 Task: Select different fields to display in the dashboard
Action: Mouse moved to (188, 174)
Screenshot: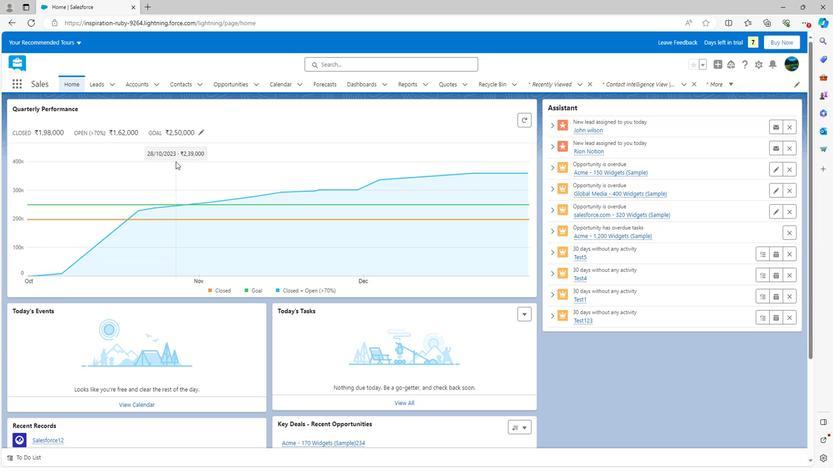 
Action: Mouse scrolled (188, 173) with delta (0, 0)
Screenshot: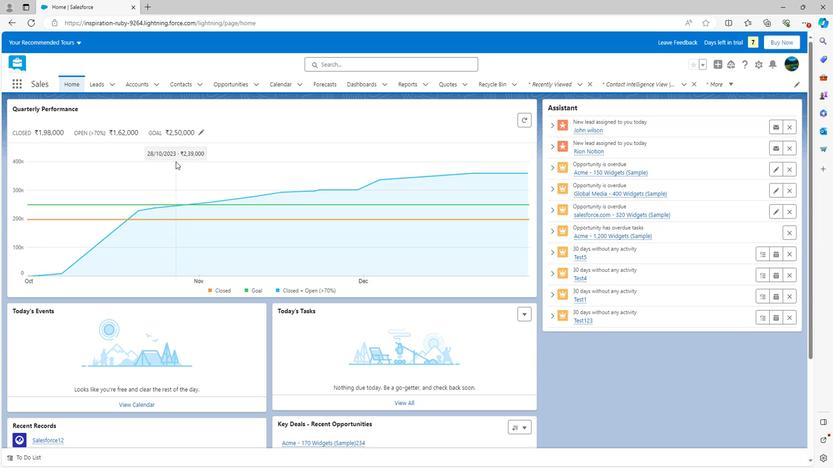 
Action: Mouse moved to (188, 175)
Screenshot: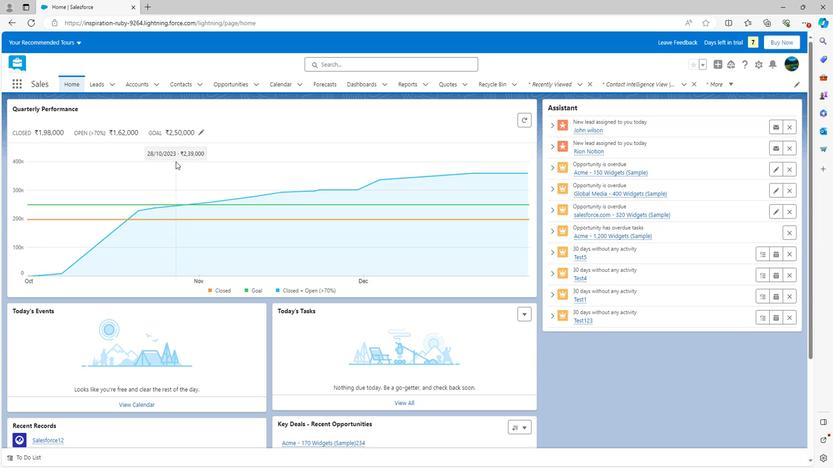 
Action: Mouse scrolled (188, 175) with delta (0, 0)
Screenshot: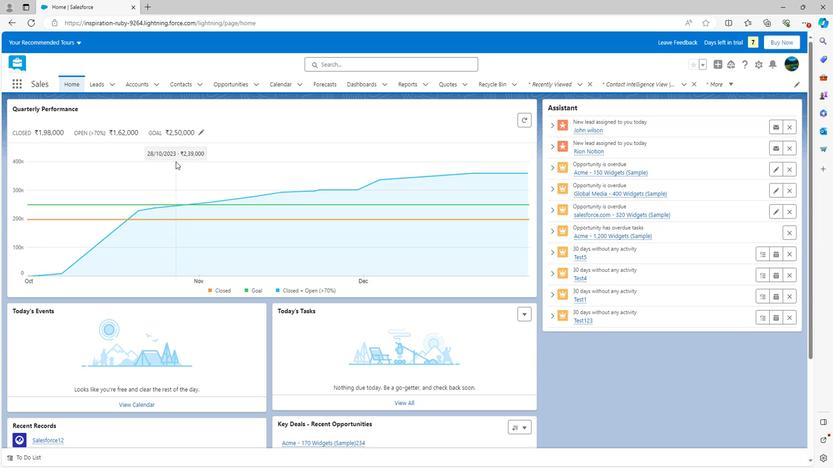 
Action: Mouse scrolled (188, 175) with delta (0, 0)
Screenshot: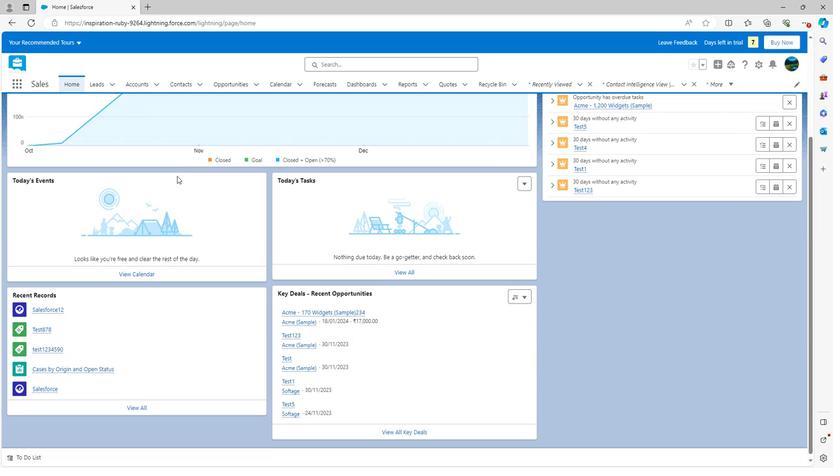 
Action: Mouse scrolled (188, 175) with delta (0, 0)
Screenshot: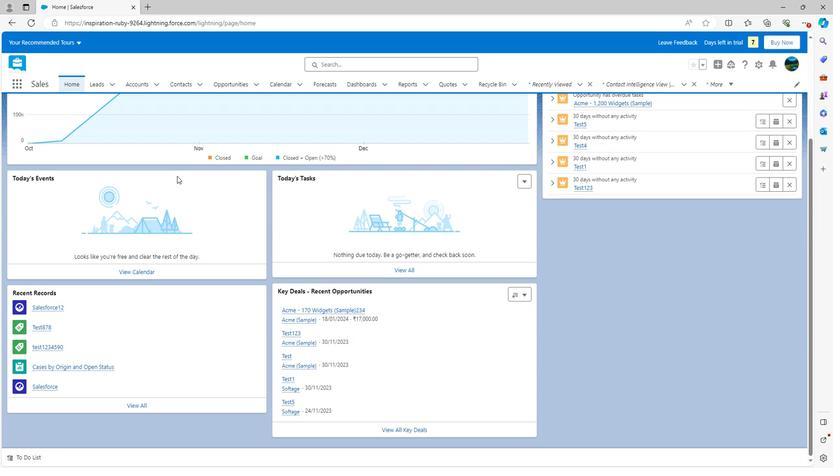 
Action: Mouse scrolled (188, 175) with delta (0, 0)
Screenshot: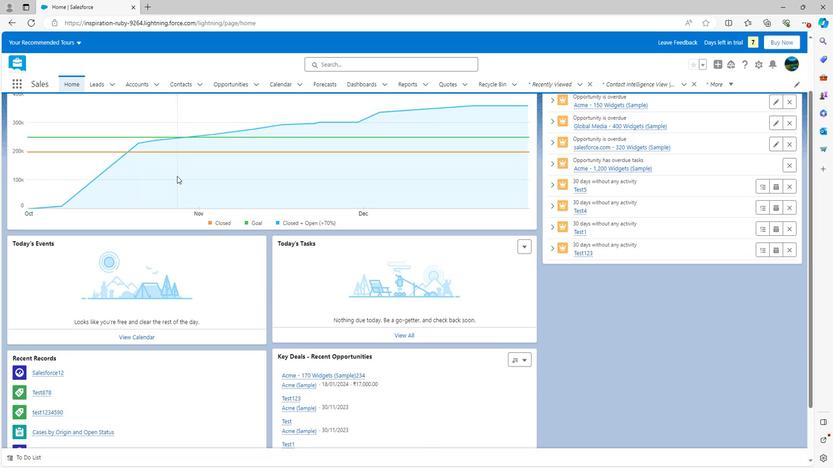 
Action: Mouse scrolled (188, 175) with delta (0, 0)
Screenshot: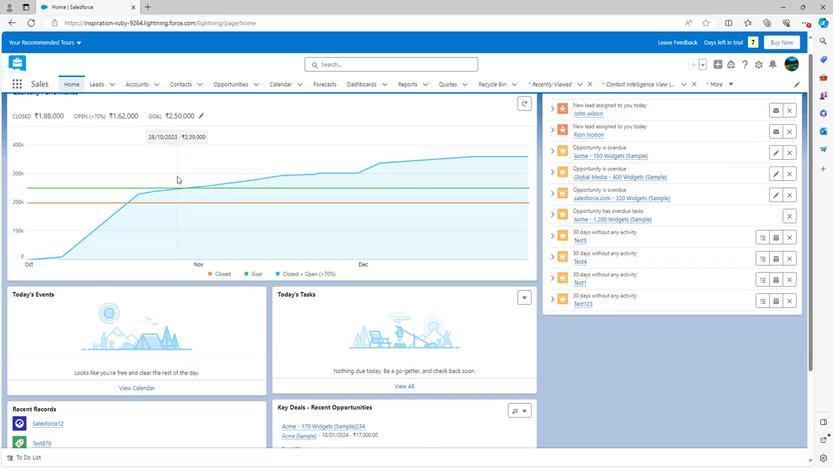 
Action: Mouse scrolled (188, 175) with delta (0, 0)
Screenshot: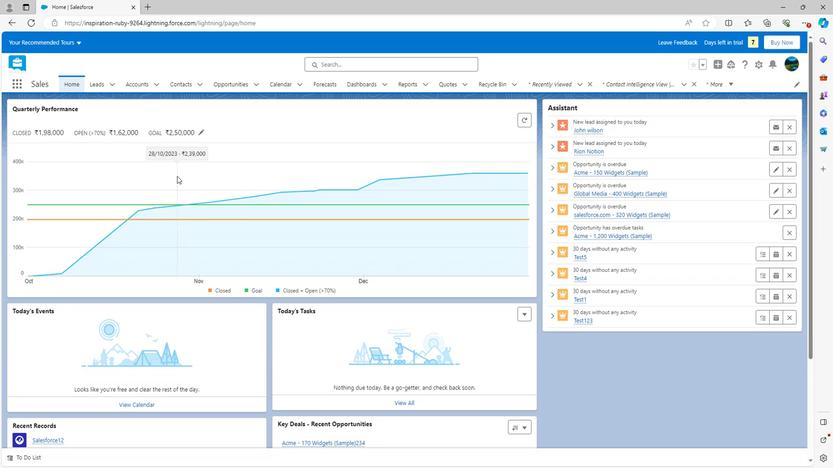 
Action: Mouse moved to (363, 87)
Screenshot: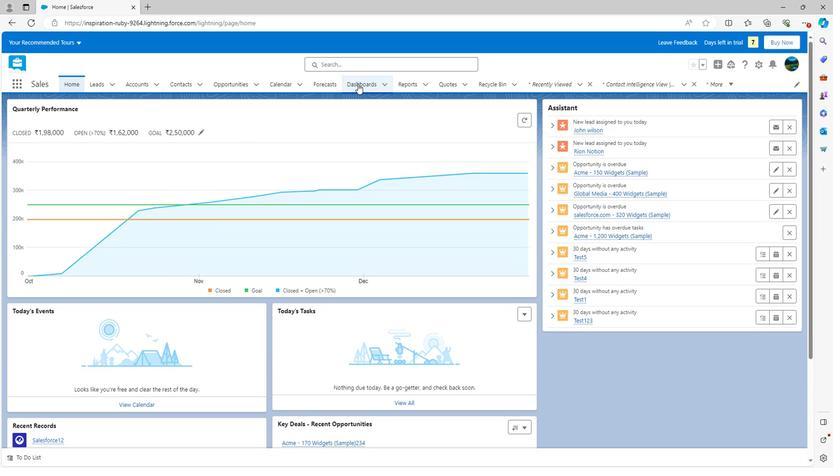 
Action: Mouse pressed left at (363, 87)
Screenshot: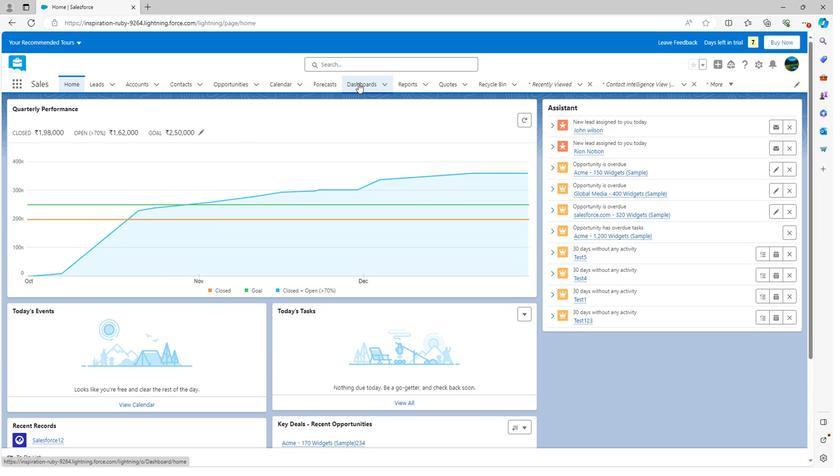 
Action: Mouse moved to (786, 119)
Screenshot: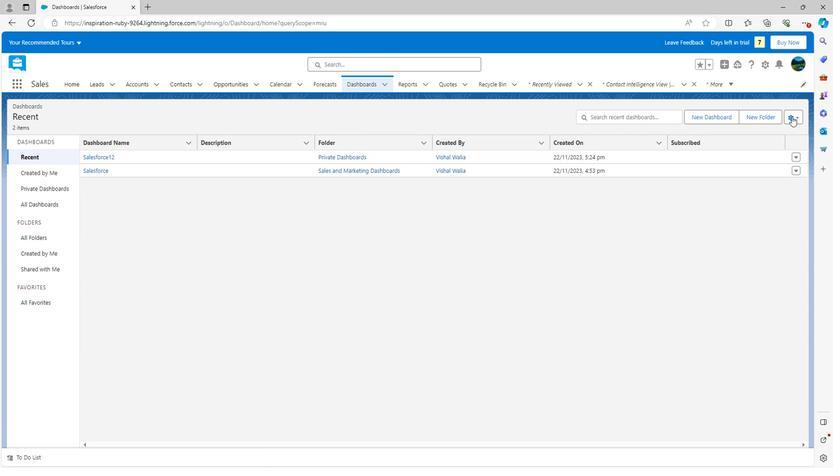 
Action: Mouse pressed left at (786, 119)
Screenshot: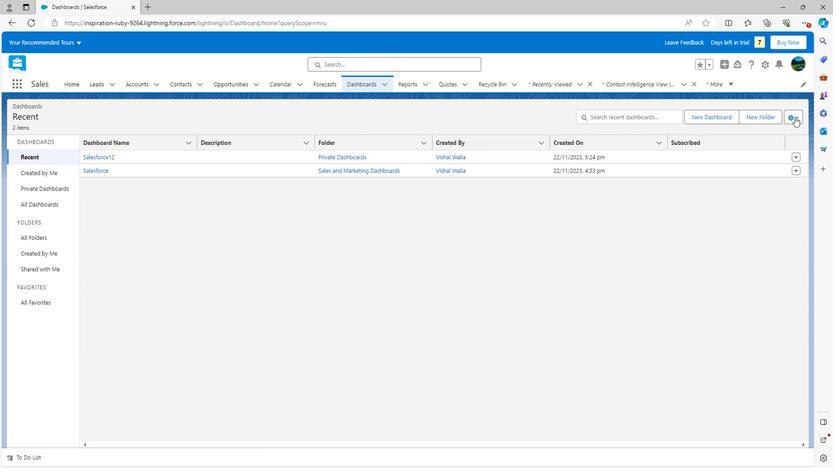 
Action: Mouse moved to (765, 134)
Screenshot: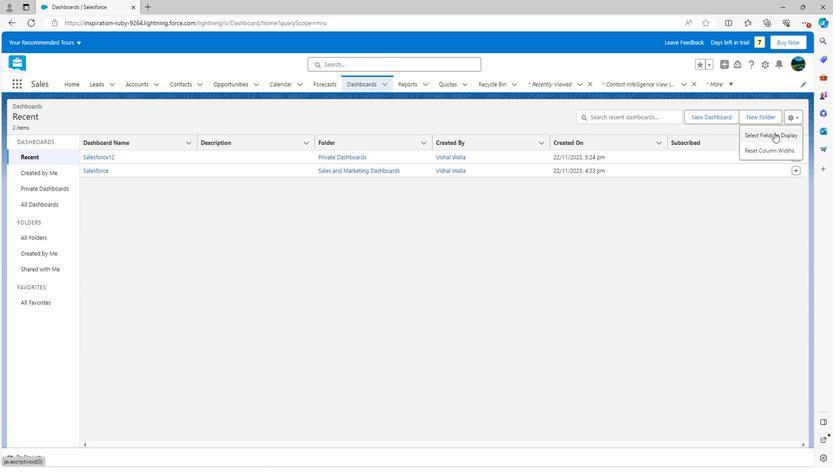 
Action: Mouse pressed left at (765, 134)
Screenshot: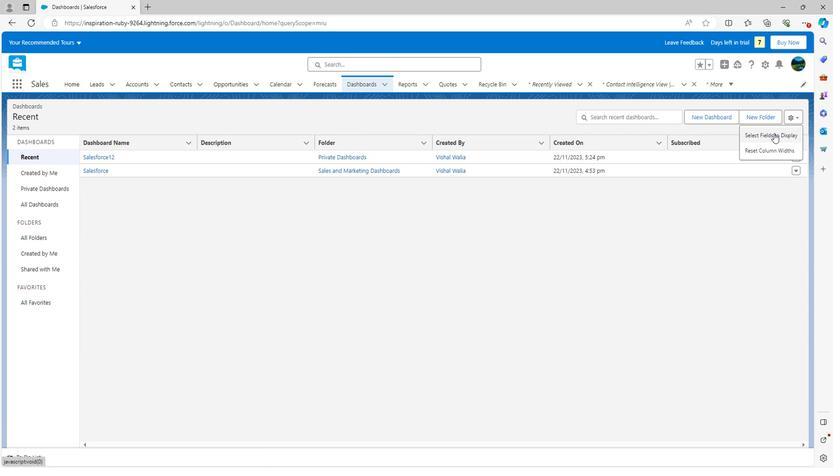
Action: Mouse moved to (306, 225)
Screenshot: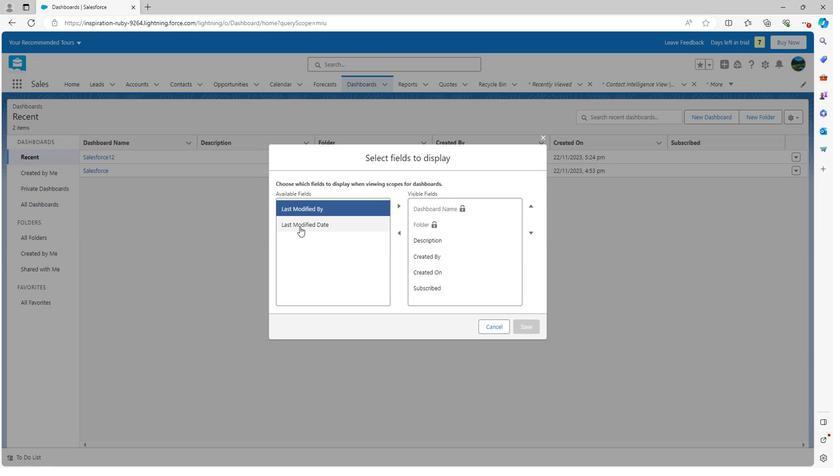 
Action: Mouse pressed left at (306, 225)
Screenshot: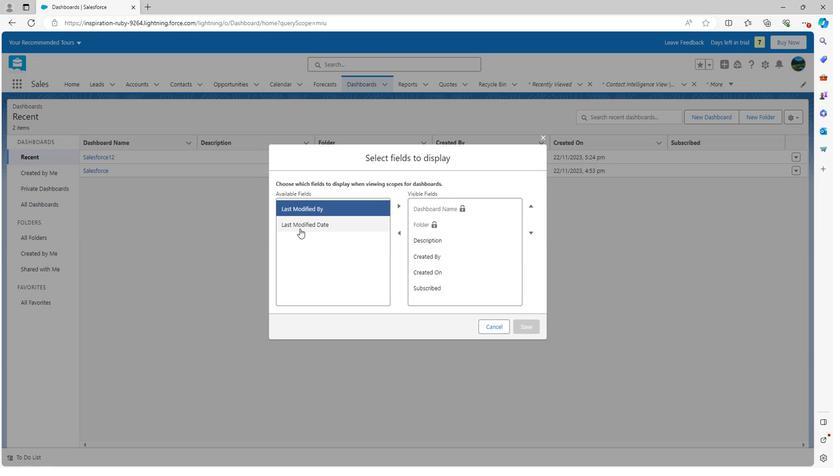 
Action: Mouse moved to (403, 204)
Screenshot: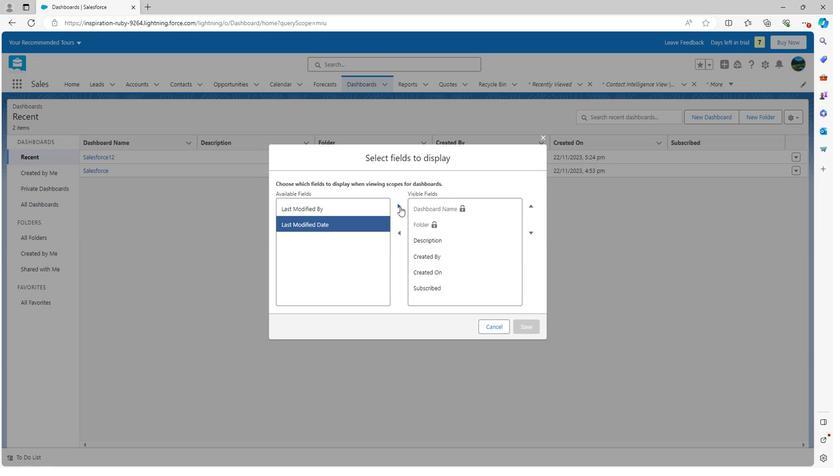 
Action: Mouse pressed left at (403, 204)
Screenshot: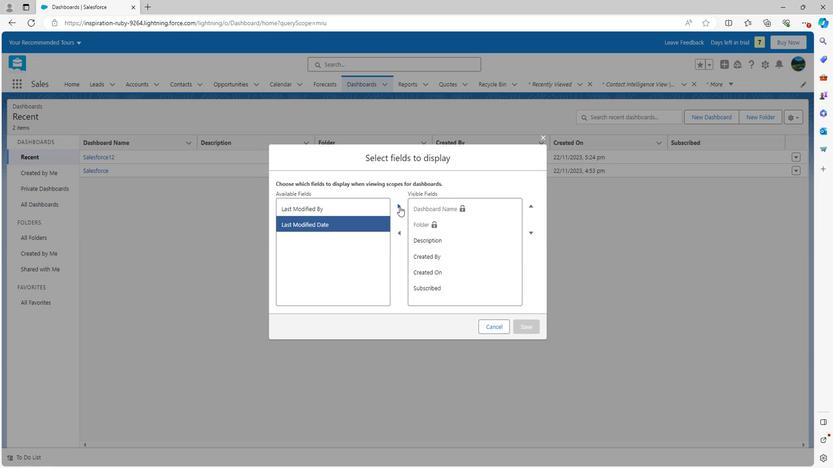 
Action: Mouse moved to (433, 253)
Screenshot: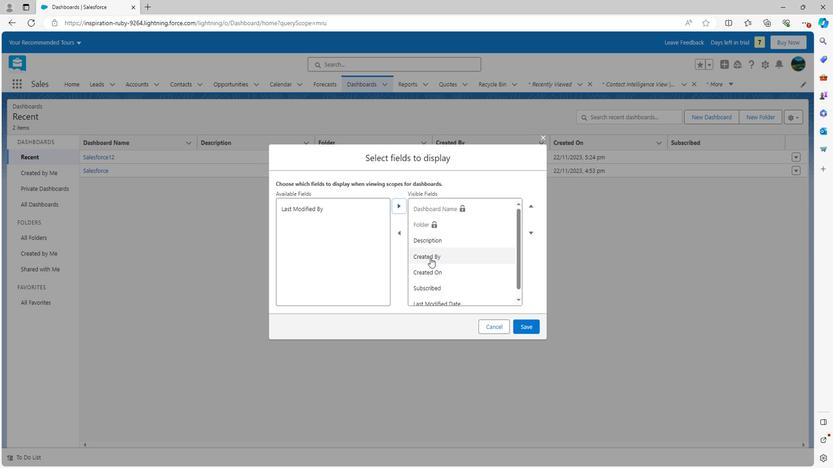
Action: Mouse pressed left at (433, 253)
Screenshot: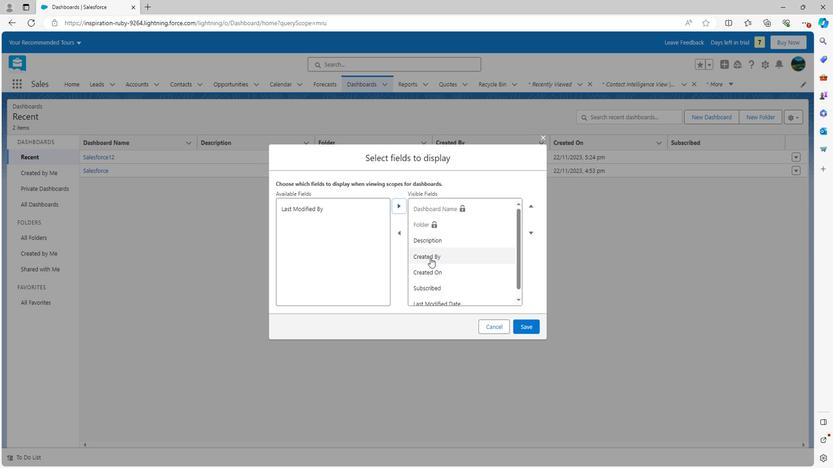 
Action: Mouse moved to (403, 226)
Screenshot: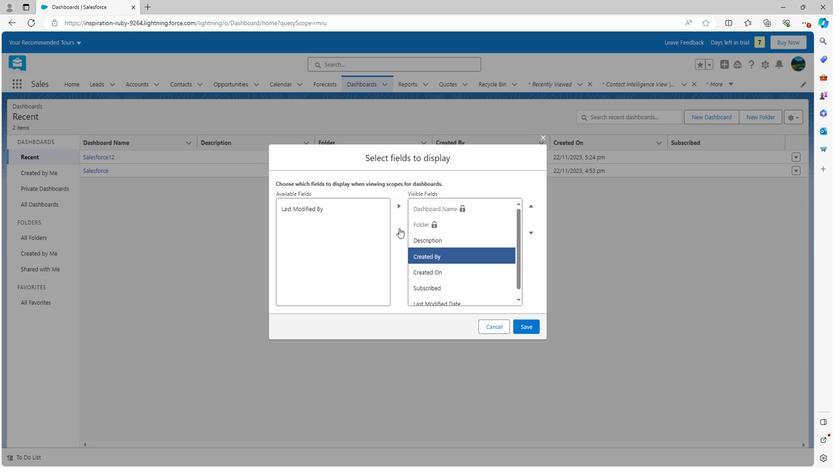 
Action: Mouse pressed left at (403, 226)
Screenshot: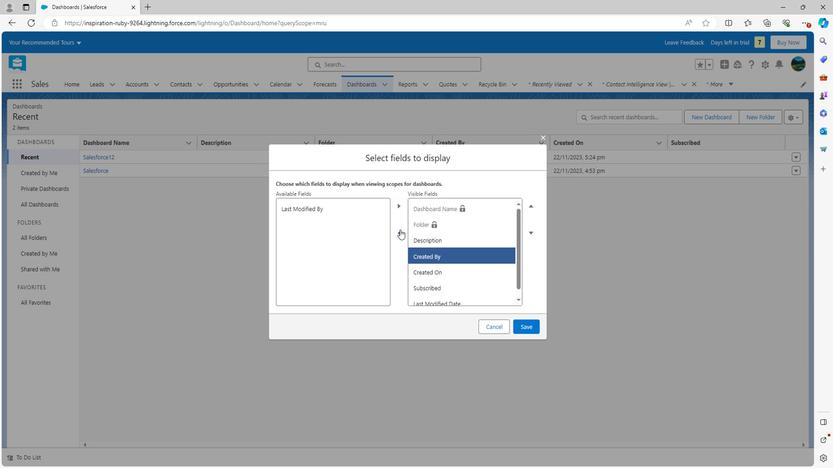 
Action: Mouse moved to (429, 261)
Screenshot: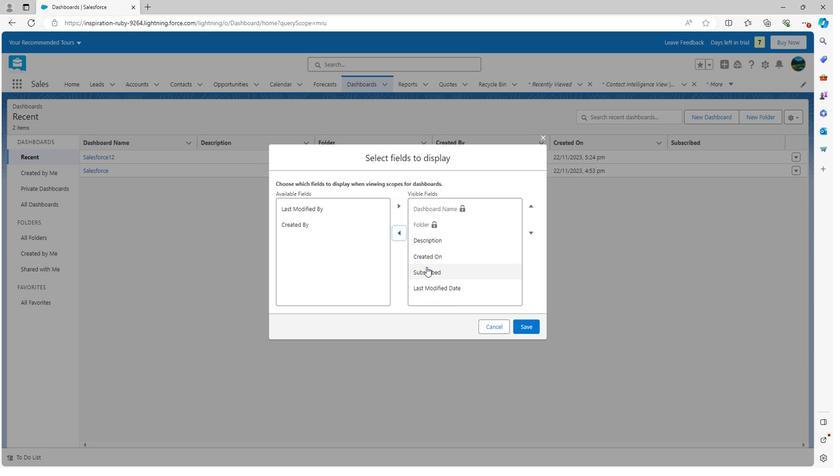 
Action: Mouse scrolled (429, 261) with delta (0, 0)
Screenshot: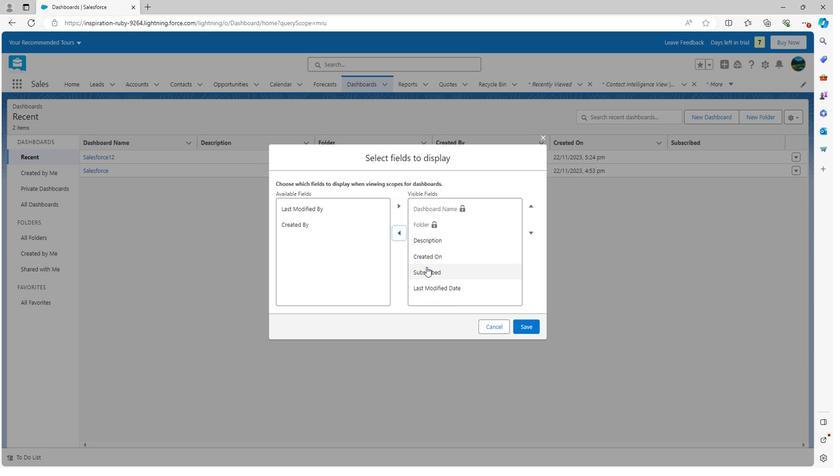 
Action: Mouse scrolled (429, 261) with delta (0, 0)
Screenshot: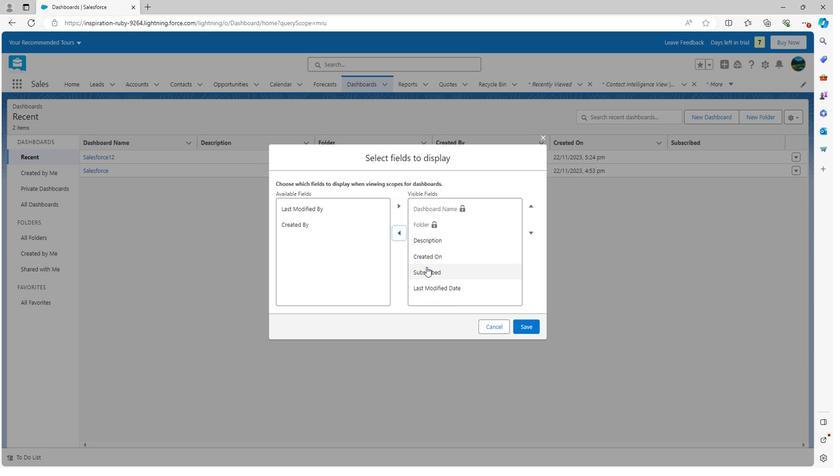 
Action: Mouse scrolled (429, 261) with delta (0, 0)
Screenshot: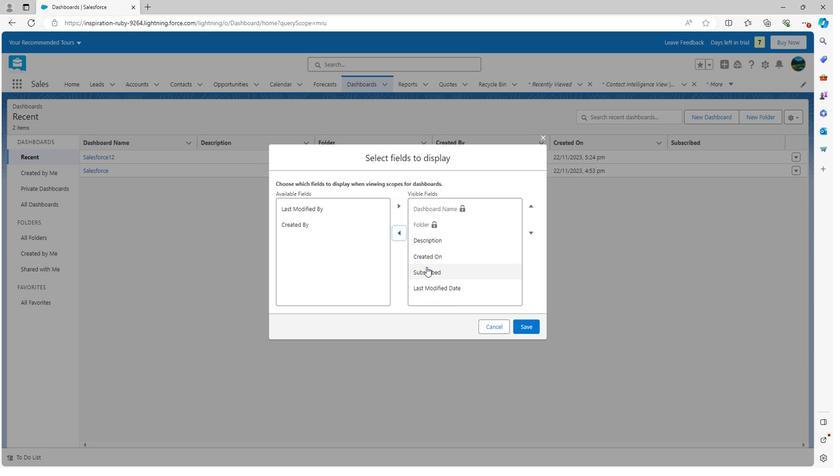 
Action: Mouse moved to (433, 283)
Screenshot: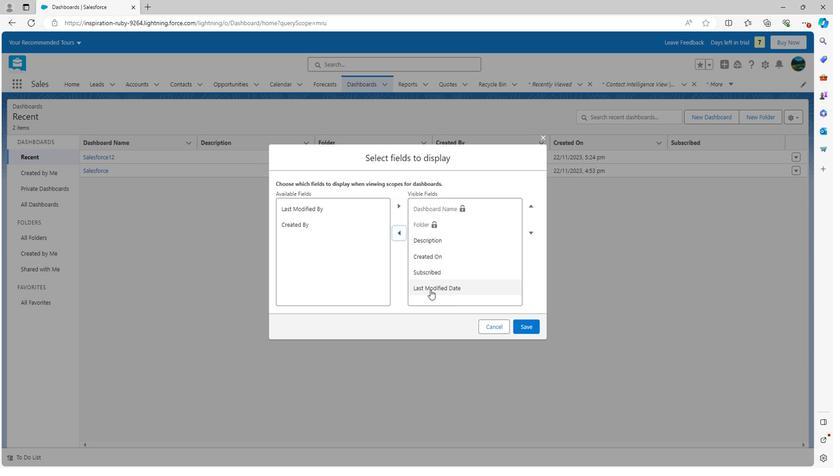 
Action: Mouse pressed left at (433, 283)
Screenshot: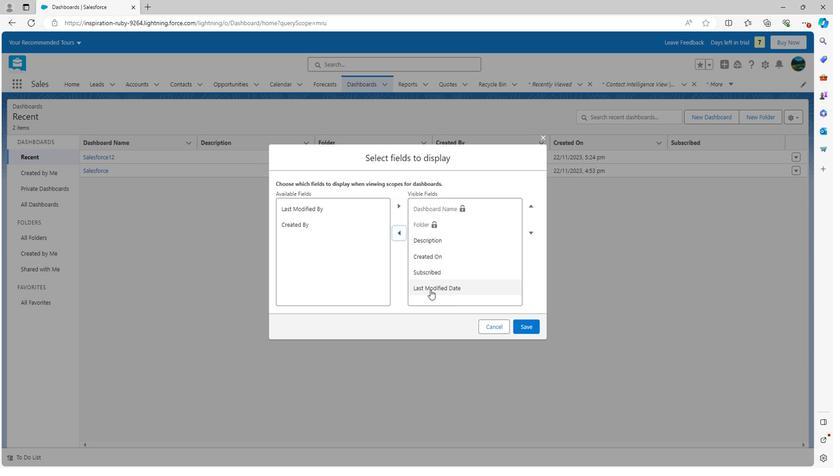 
Action: Mouse moved to (401, 226)
Screenshot: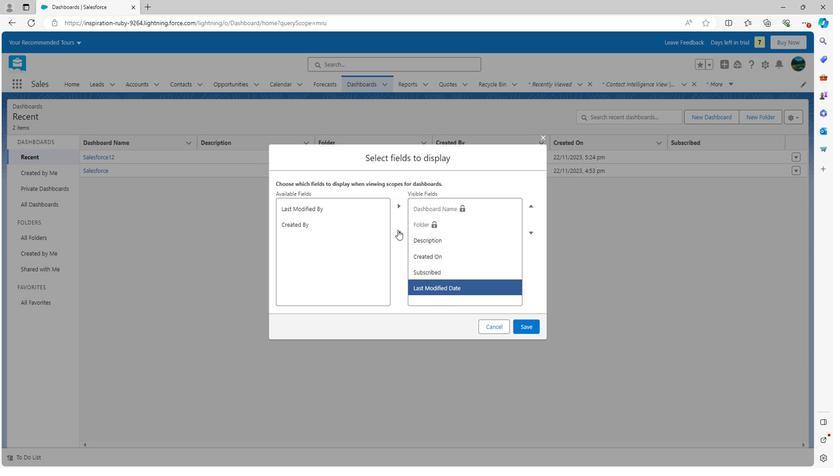 
Action: Mouse pressed left at (401, 226)
Screenshot: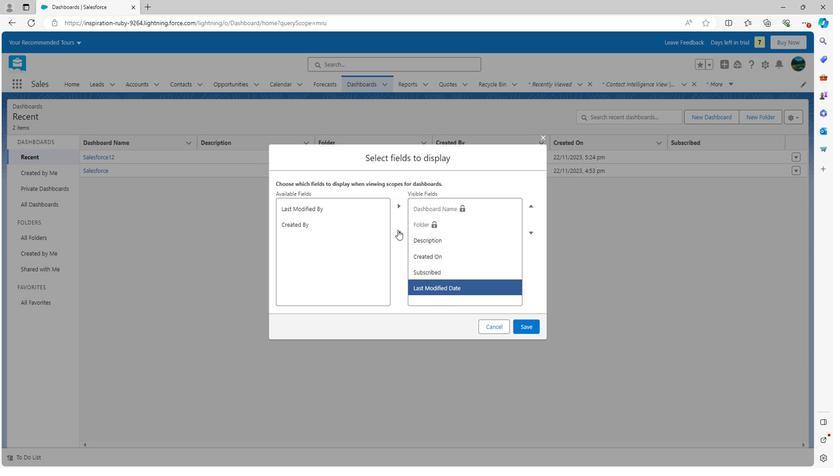 
Action: Mouse moved to (319, 222)
Screenshot: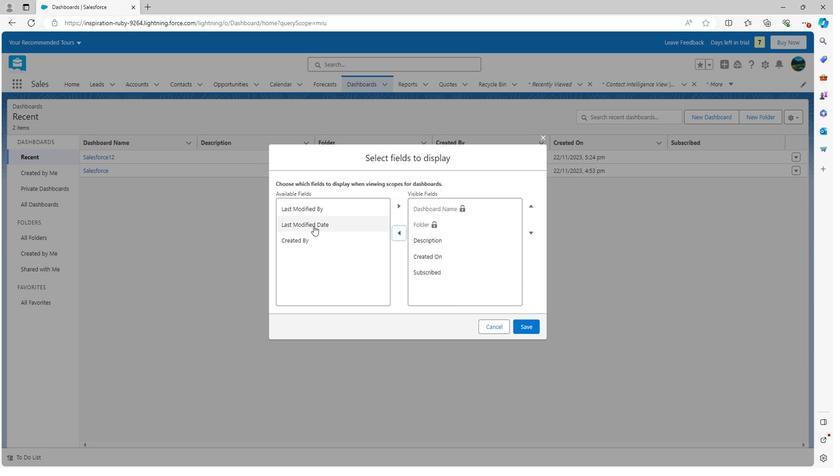 
Action: Mouse pressed left at (319, 222)
Screenshot: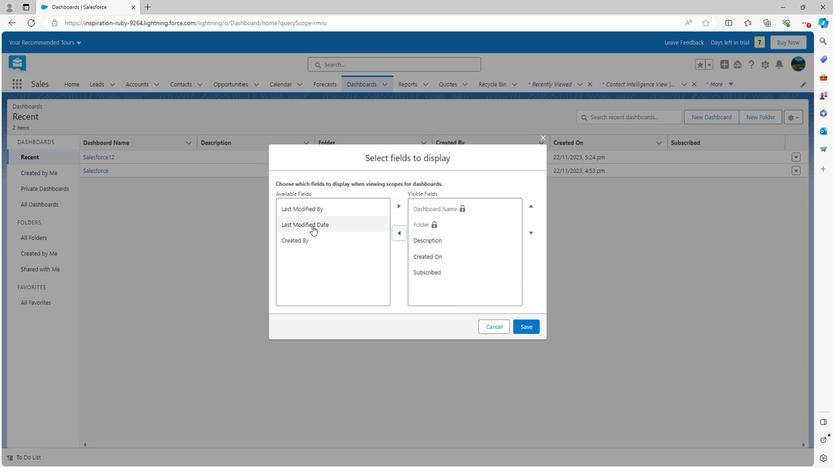 
Action: Mouse moved to (403, 206)
Screenshot: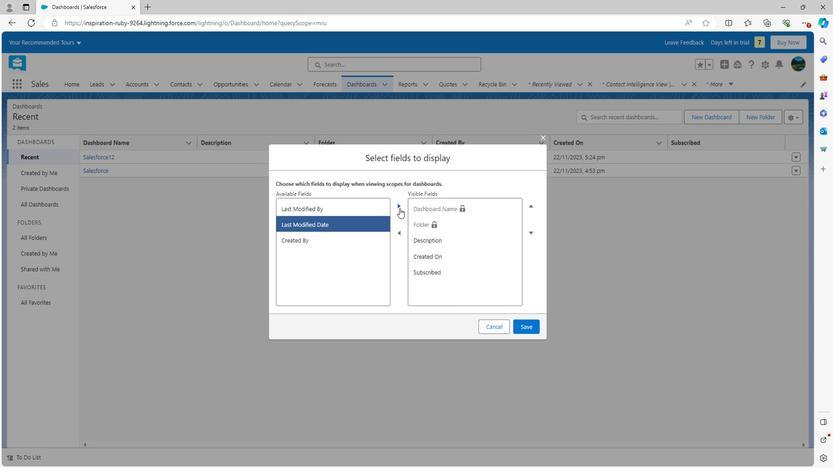 
Action: Mouse pressed left at (403, 206)
Screenshot: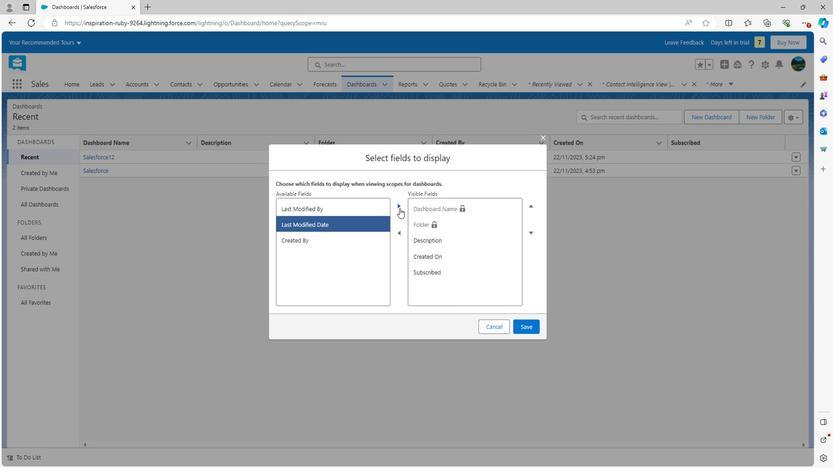
Action: Mouse moved to (522, 317)
Screenshot: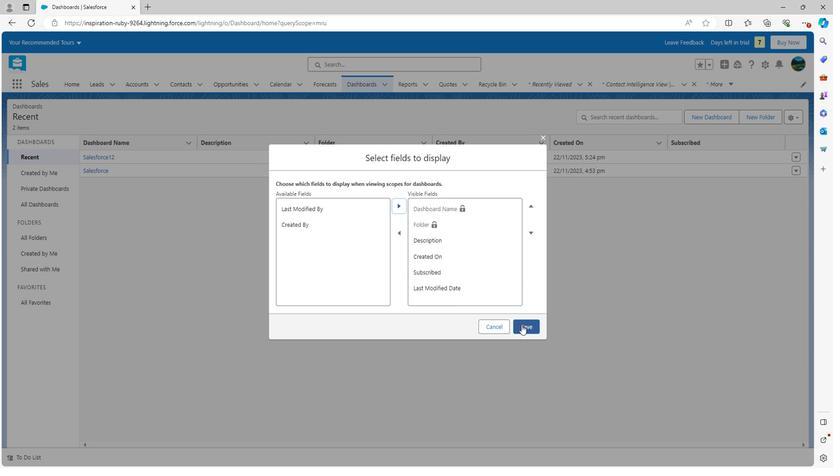 
Action: Mouse pressed left at (522, 317)
Screenshot: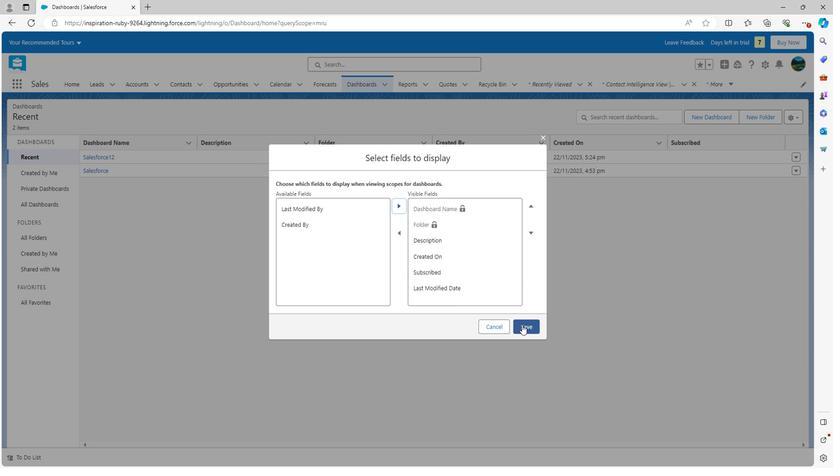 
Action: Mouse moved to (515, 302)
Screenshot: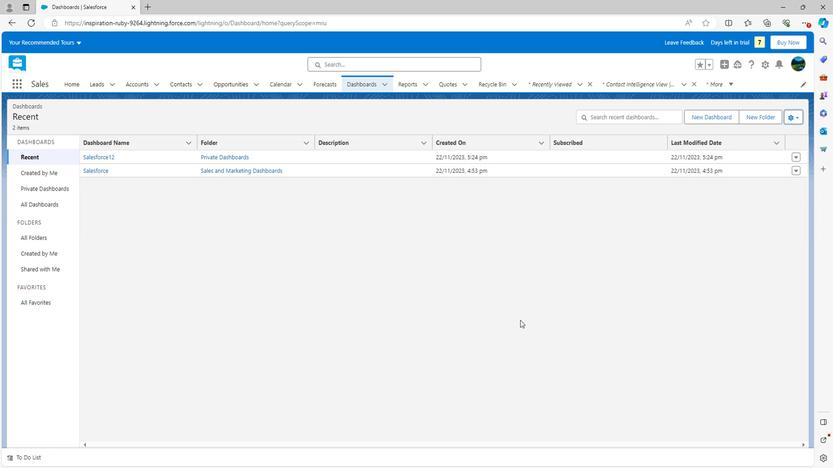 
